 Task: Apply updated subtitle to text ""Evolution of Facebook"".
Action: Mouse moved to (440, 183)
Screenshot: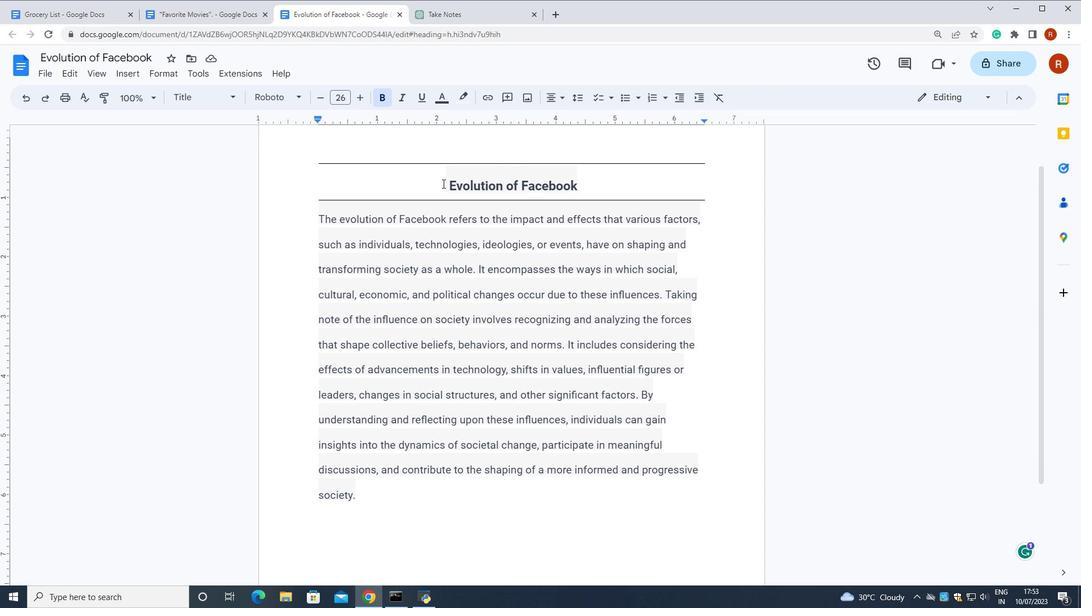 
Action: Mouse pressed left at (440, 183)
Screenshot: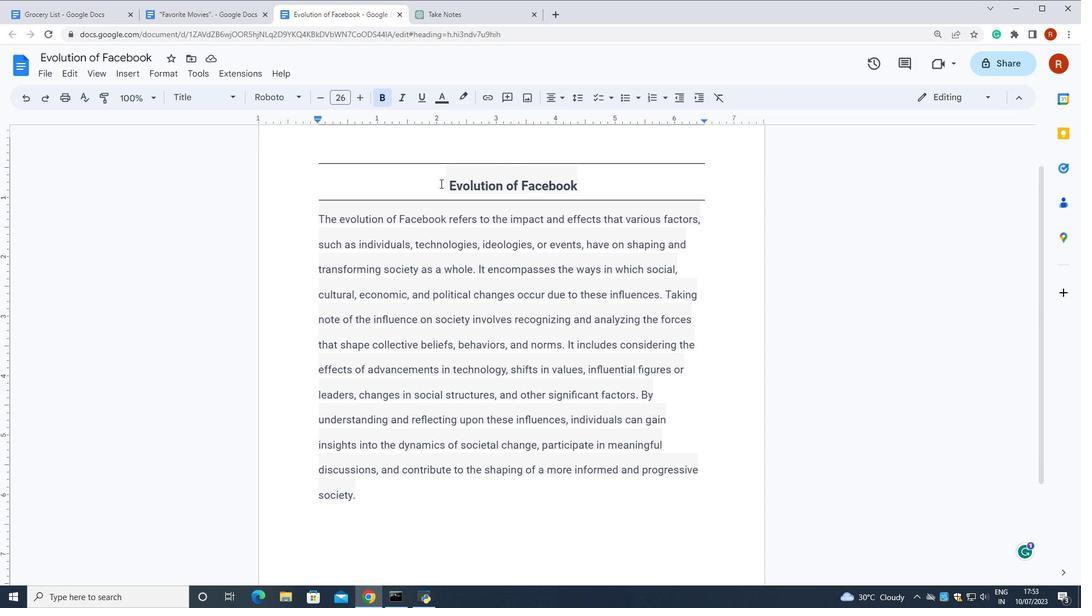 
Action: Mouse moved to (167, 73)
Screenshot: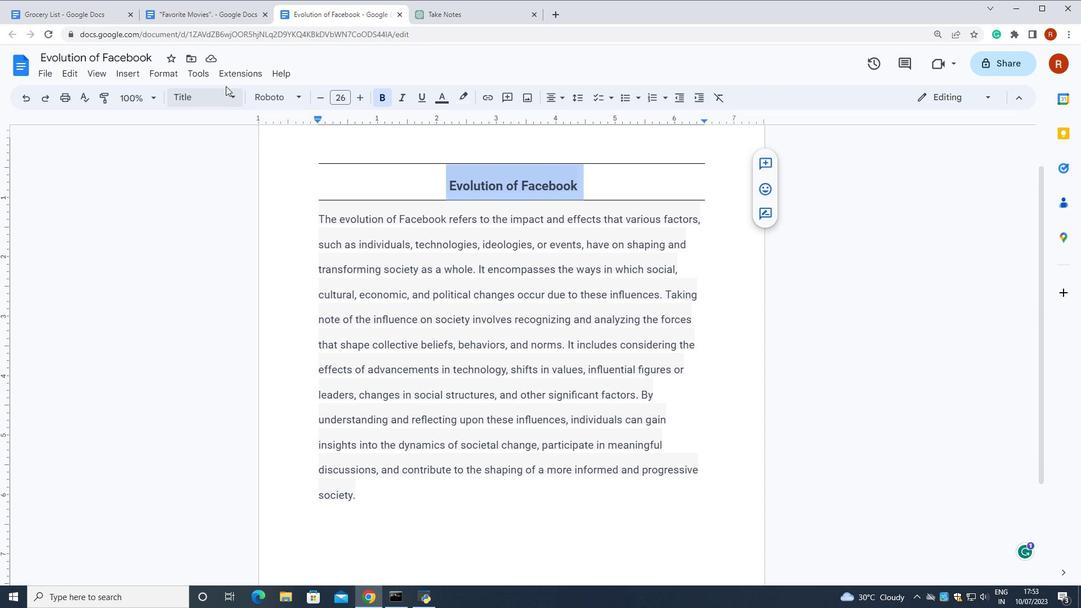 
Action: Mouse pressed left at (167, 73)
Screenshot: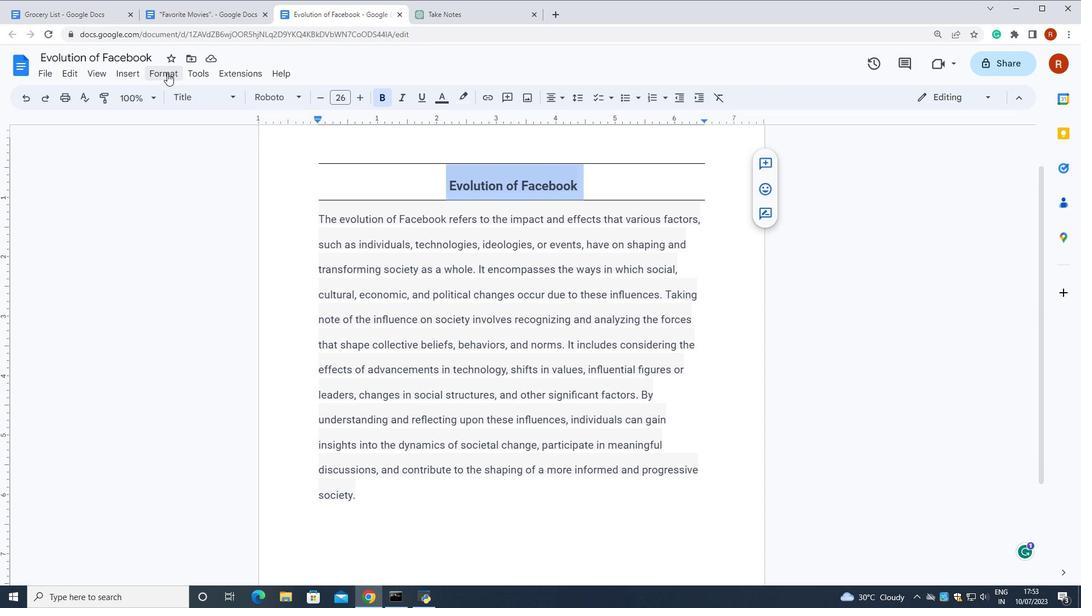
Action: Mouse moved to (562, 187)
Screenshot: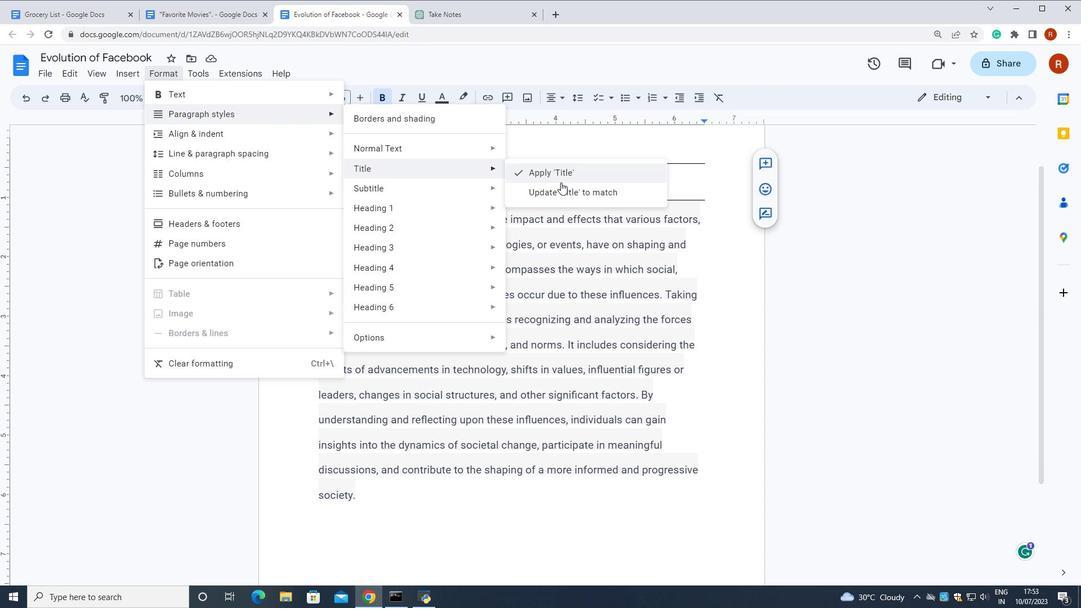 
Action: Mouse pressed left at (562, 187)
Screenshot: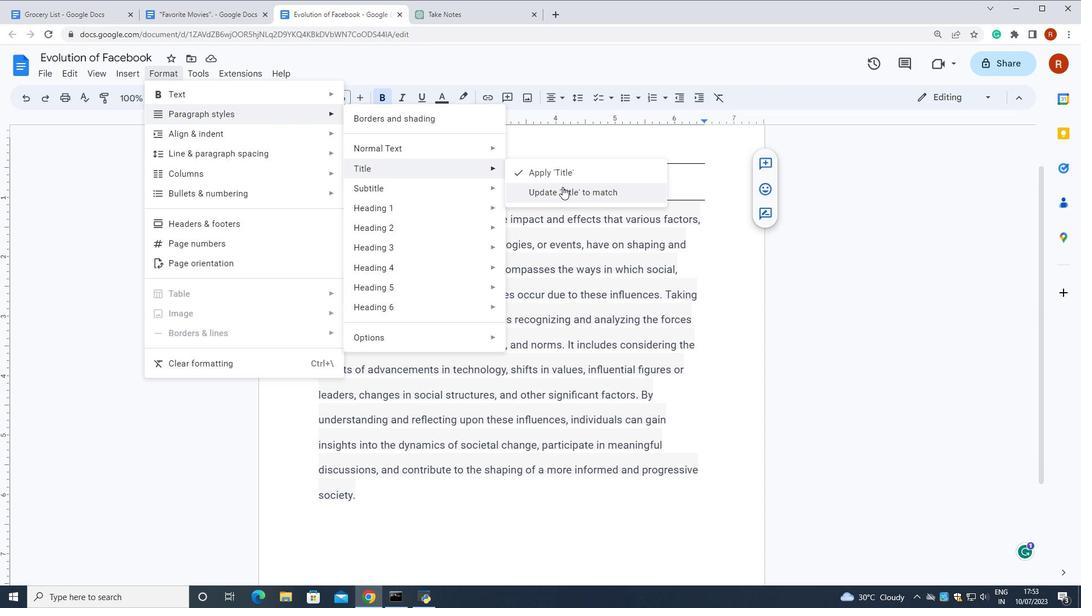 
